 Task: Plan a road trip along the Pacific Coast Highway from Monterey, California, to Santa Barbara, California.
Action: Mouse moved to (236, 82)
Screenshot: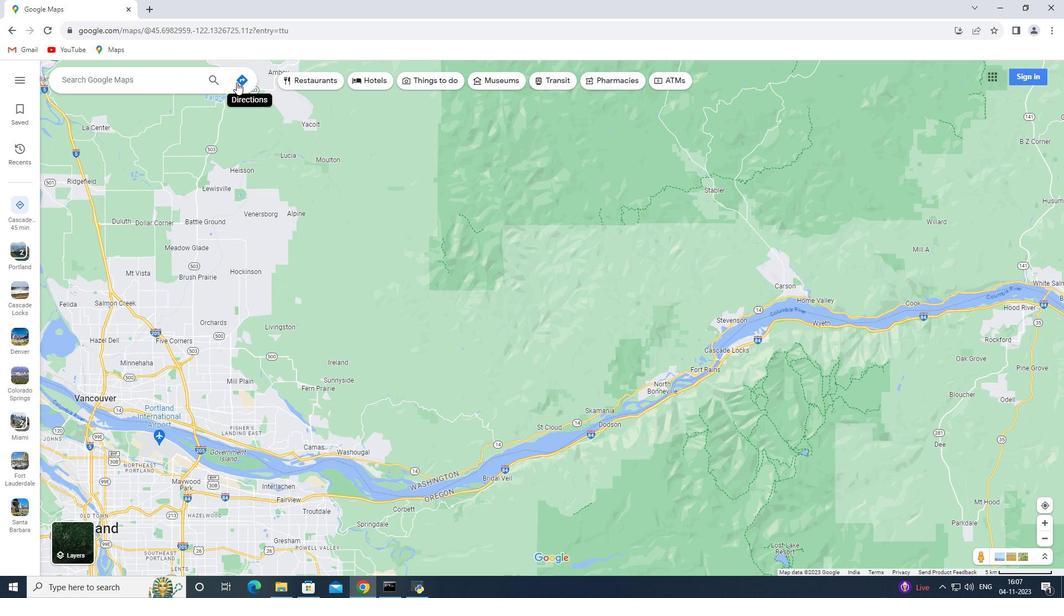 
Action: Mouse pressed left at (236, 82)
Screenshot: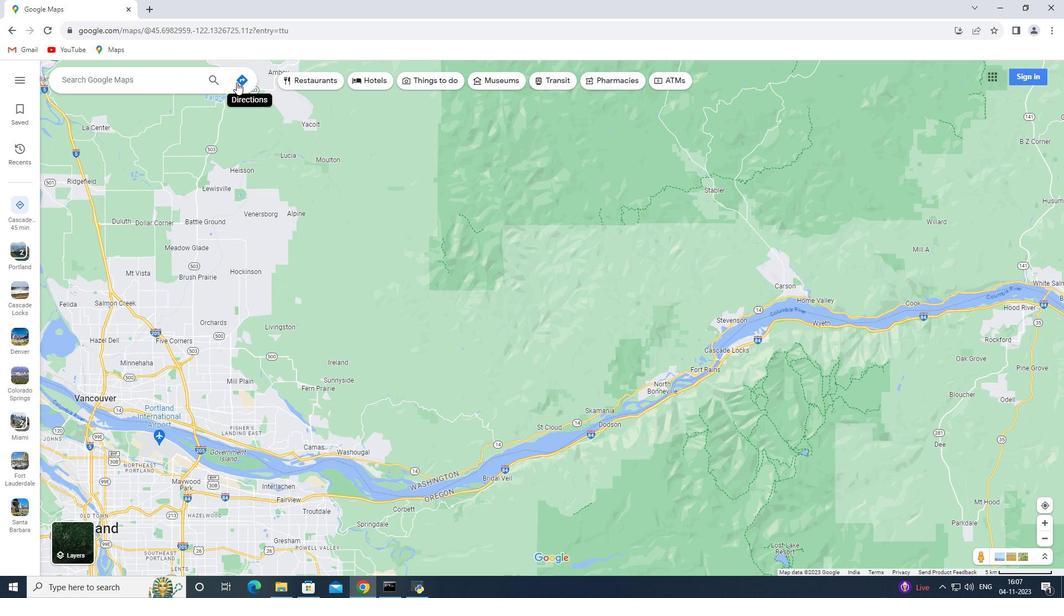 
Action: Mouse moved to (167, 104)
Screenshot: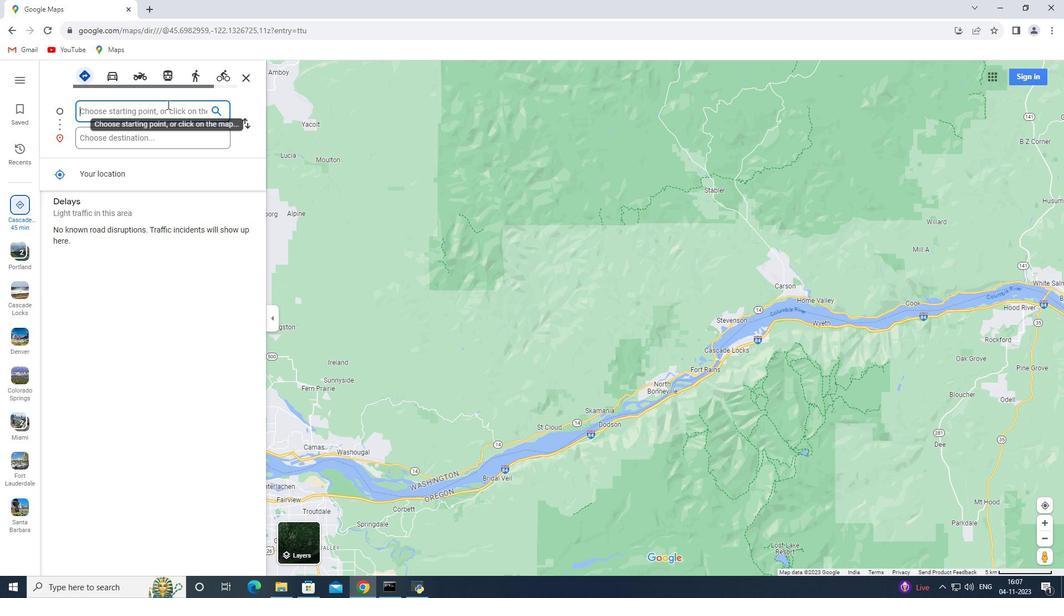 
Action: Key pressed <Key.shift>Mone<Key.backspace>terey,<Key.space><Key.shift>California
Screenshot: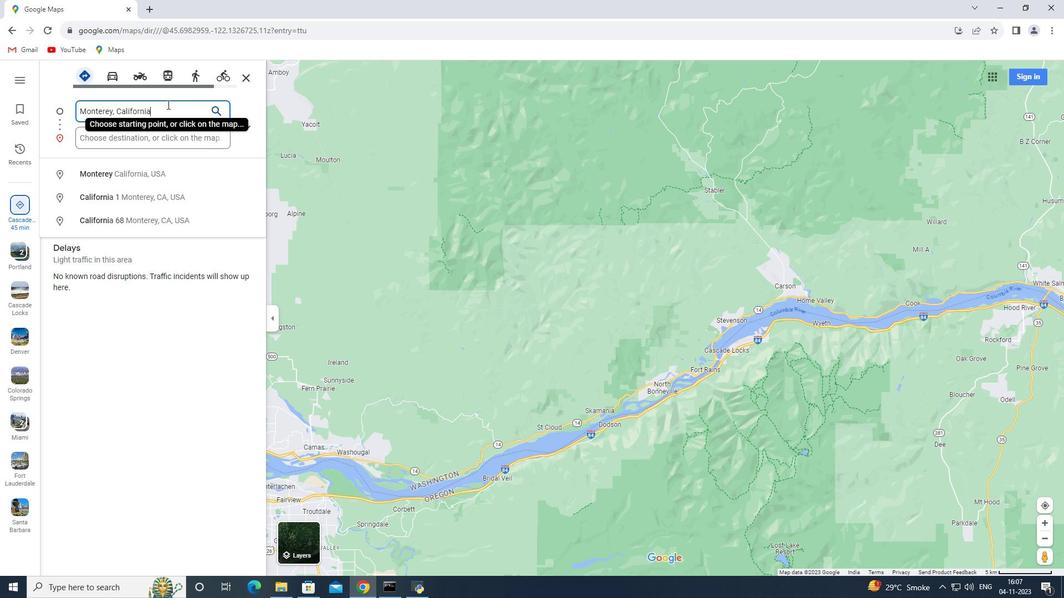 
Action: Mouse moved to (151, 133)
Screenshot: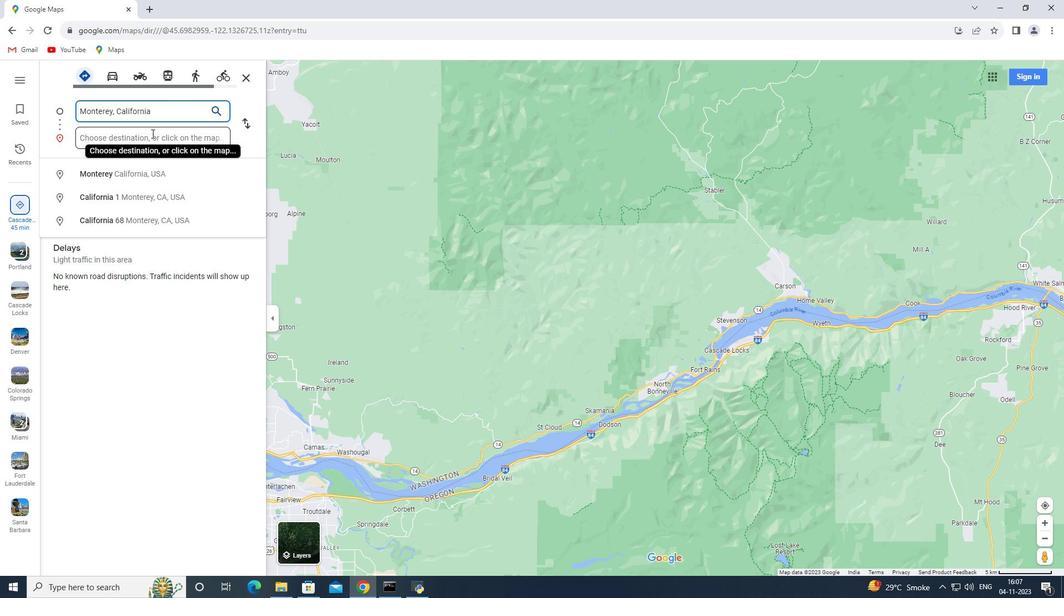 
Action: Mouse pressed left at (151, 133)
Screenshot: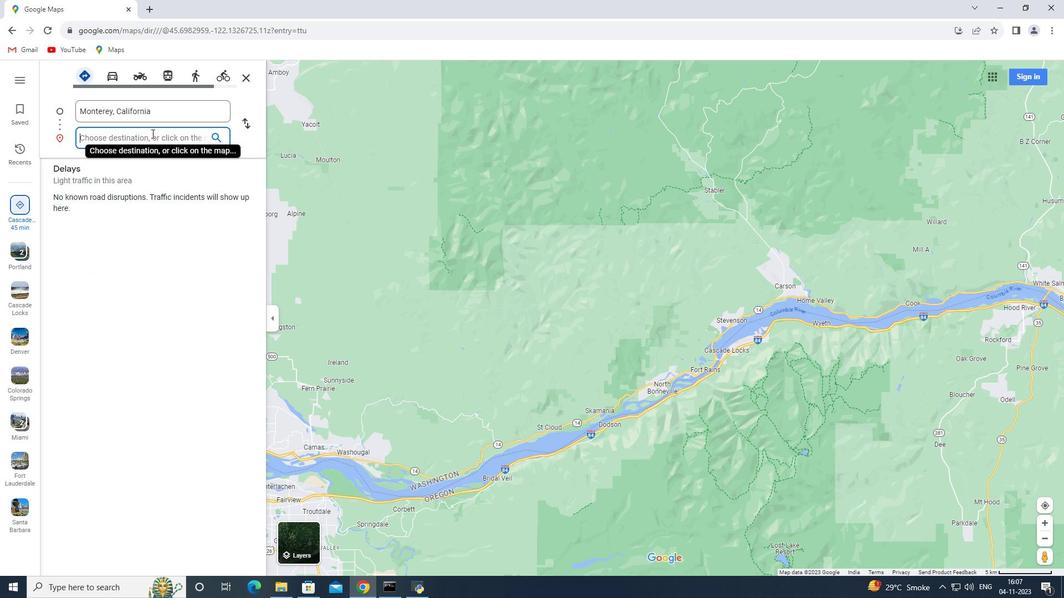 
Action: Key pressed <Key.shift>Santa<Key.space><Key.shift>Barbara,<Key.space><Key.shift>California<Key.enter>
Screenshot: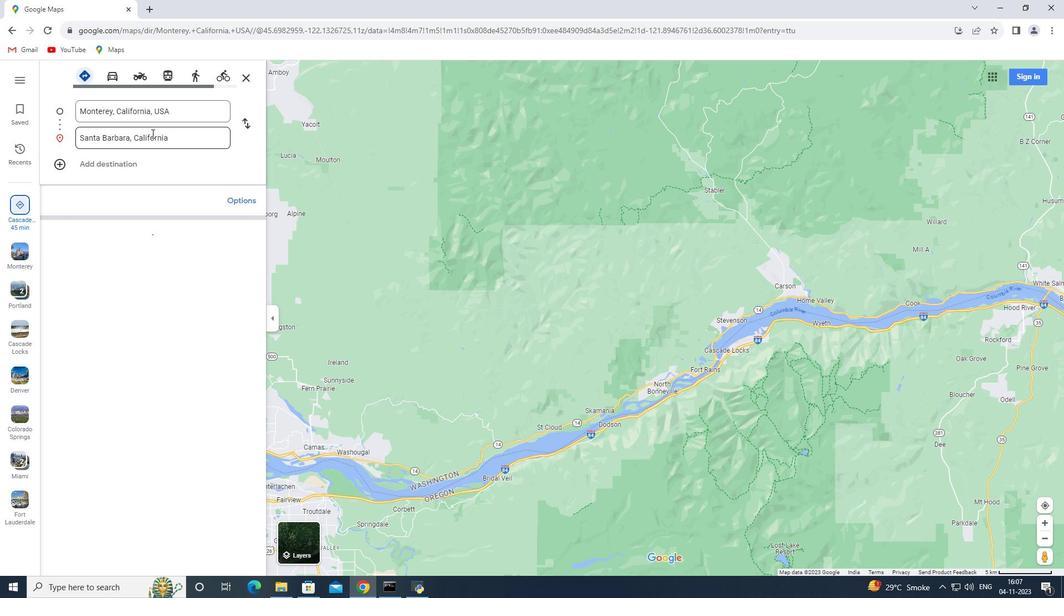 
Action: Mouse moved to (533, 76)
Screenshot: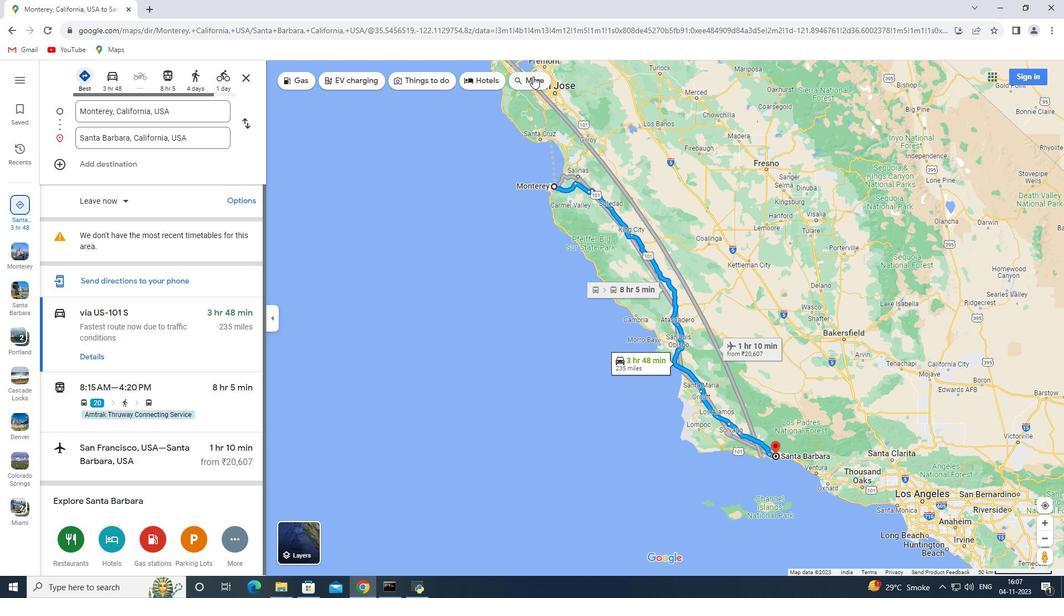 
Action: Mouse pressed left at (533, 76)
Screenshot: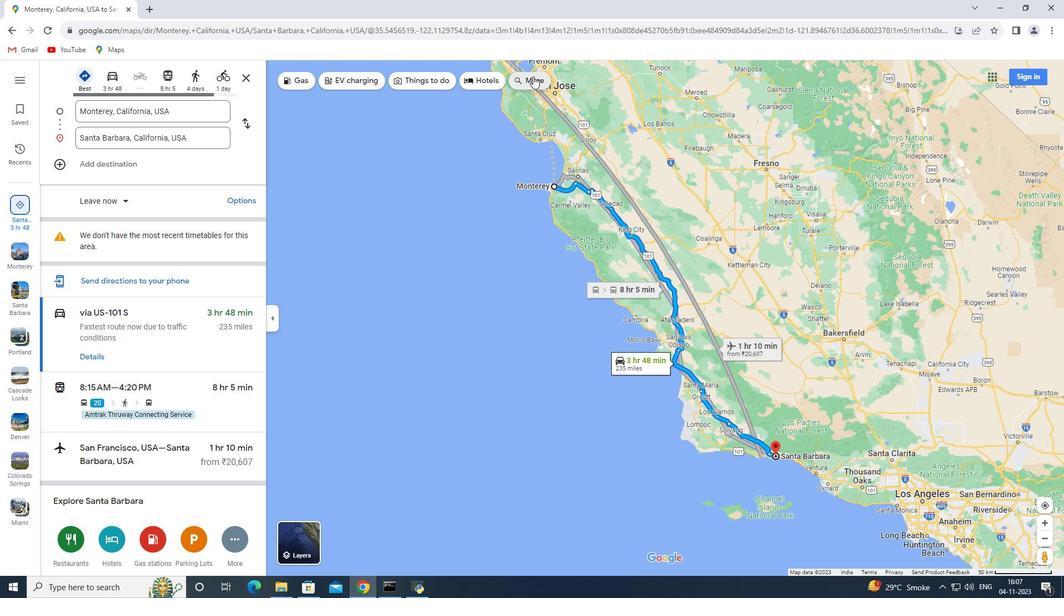 
Action: Mouse moved to (145, 78)
Screenshot: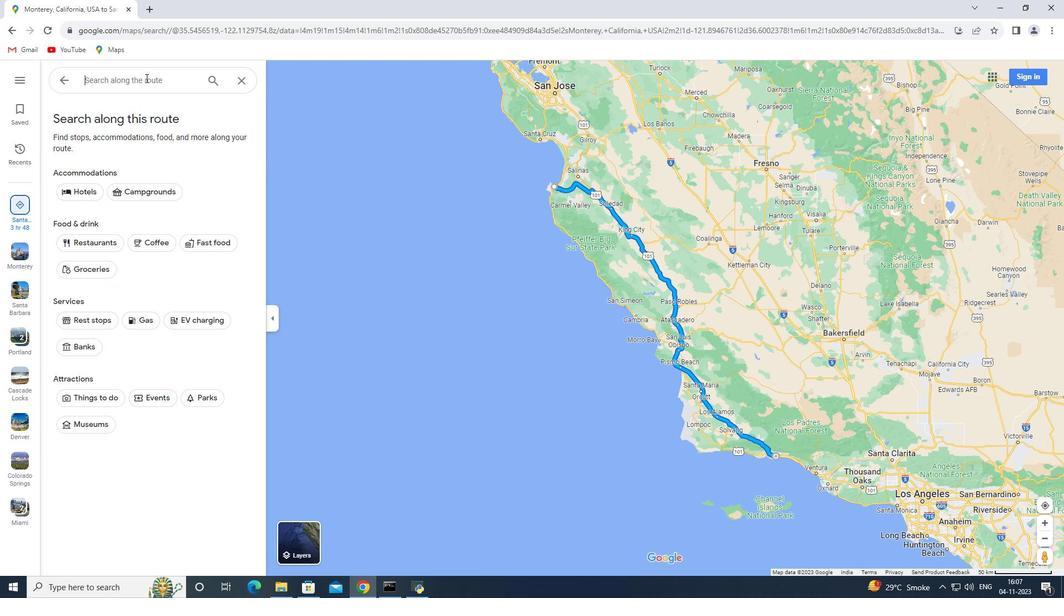
Action: Mouse pressed left at (145, 78)
Screenshot: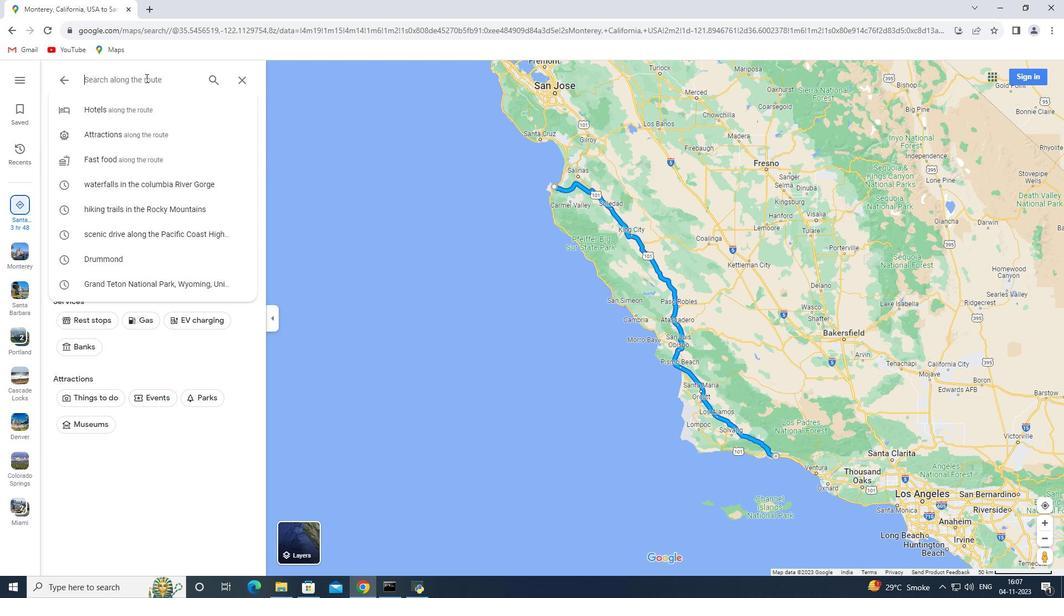 
Action: Key pressed <Key.shift>Pacific<Key.space><Key.shift>Coast<Key.space><Key.shift><Key.shift><Key.shift>Highway<Key.enter>
Screenshot: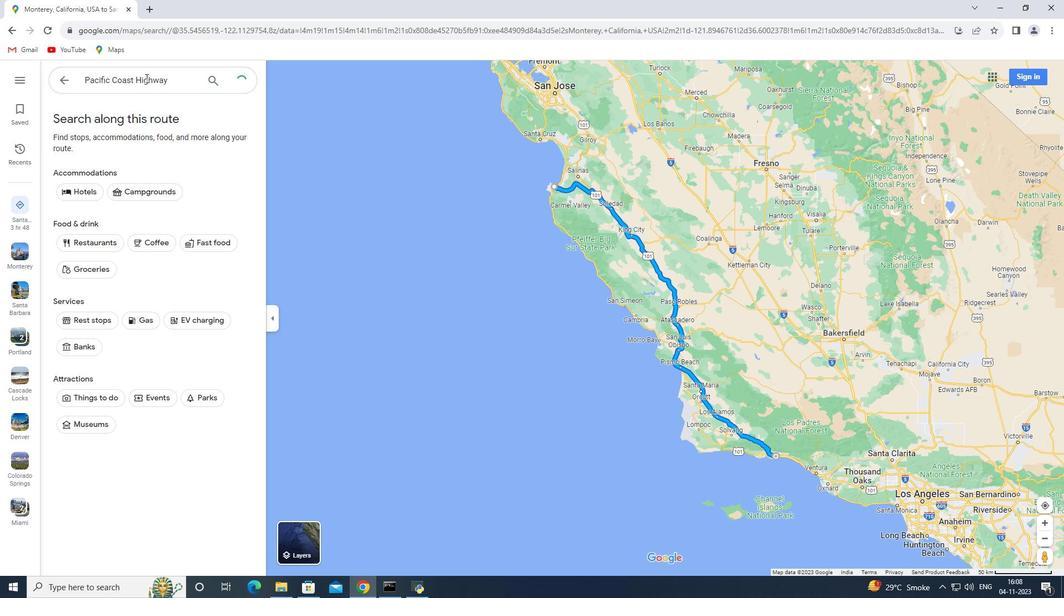 
